 Task: Search one way flight ticket for 4 adults, 1 infant in seat and 1 infant on lap in premium economy from Hays: Hays Regional Airport to Jackson: Jackson Hole Airport on 5-2-2023. Number of bags: 1 checked bag. Price is upto 107000. Outbound departure time preference is 11:00.
Action: Mouse moved to (276, 242)
Screenshot: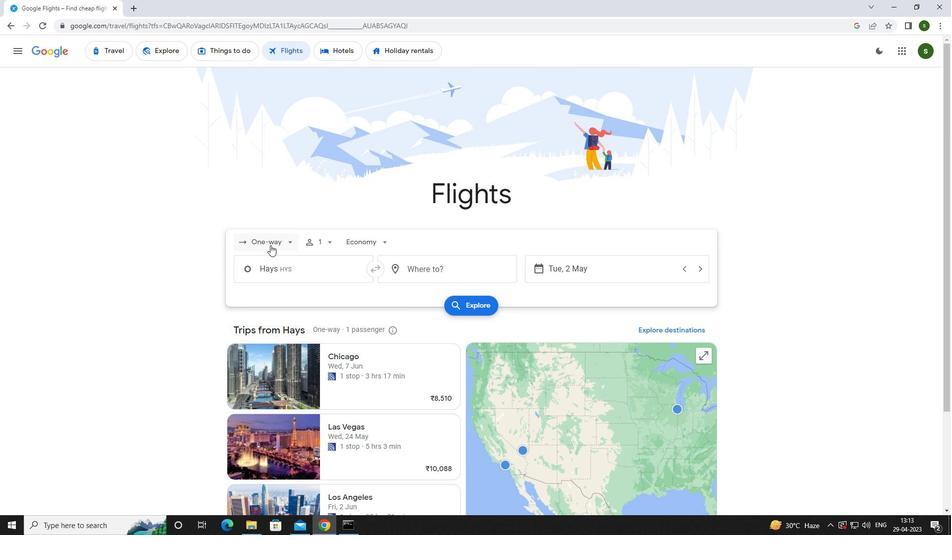 
Action: Mouse pressed left at (276, 242)
Screenshot: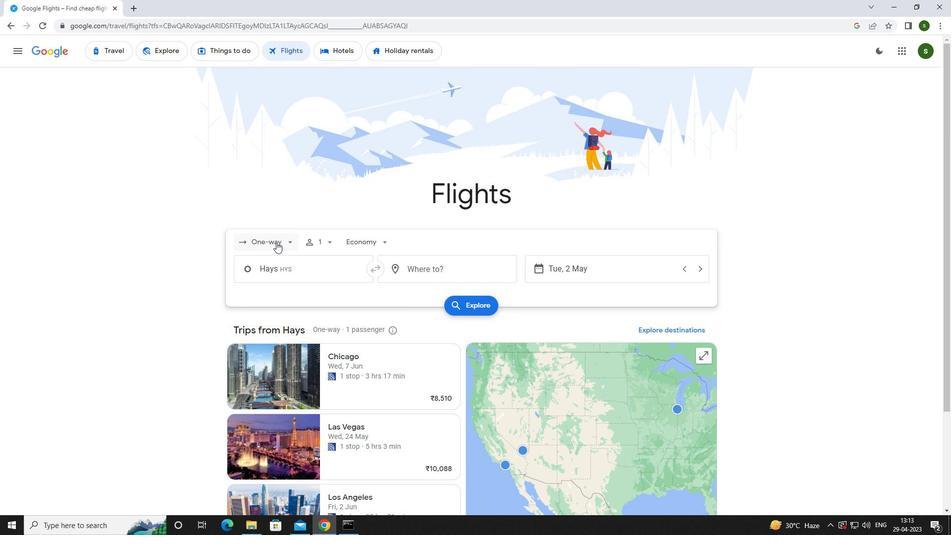 
Action: Mouse moved to (278, 290)
Screenshot: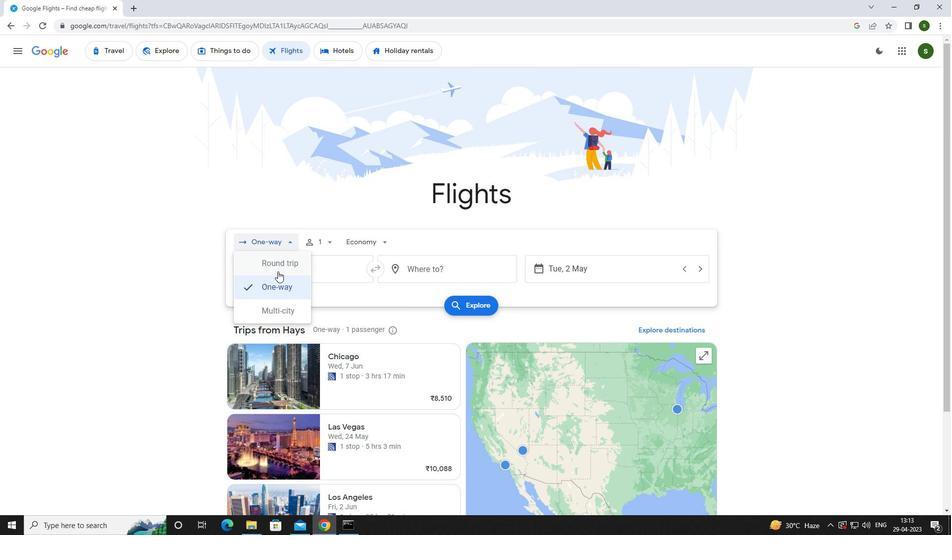 
Action: Mouse pressed left at (278, 290)
Screenshot: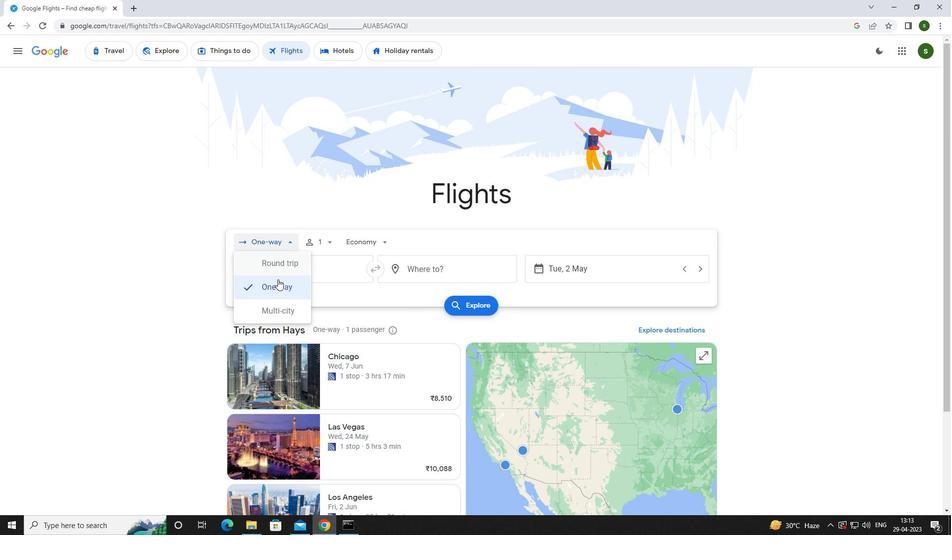 
Action: Mouse moved to (326, 241)
Screenshot: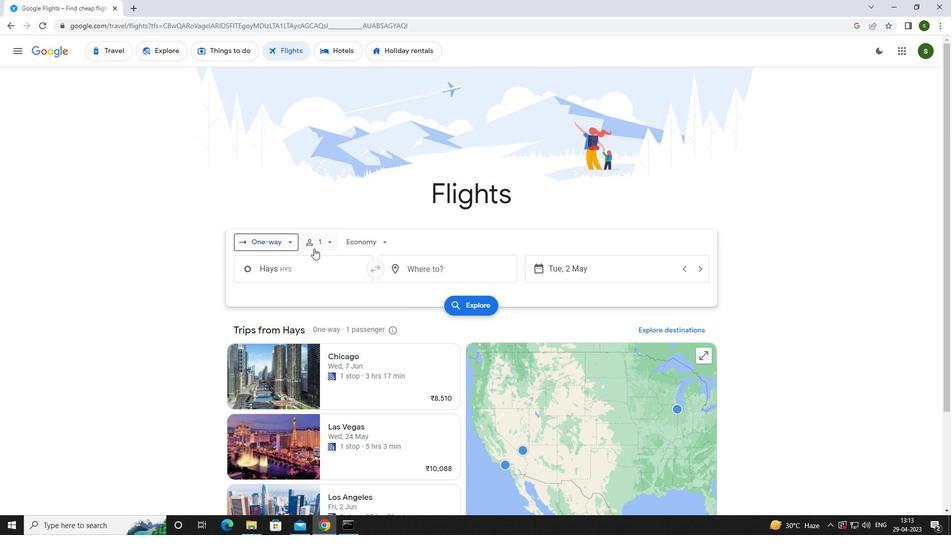 
Action: Mouse pressed left at (326, 241)
Screenshot: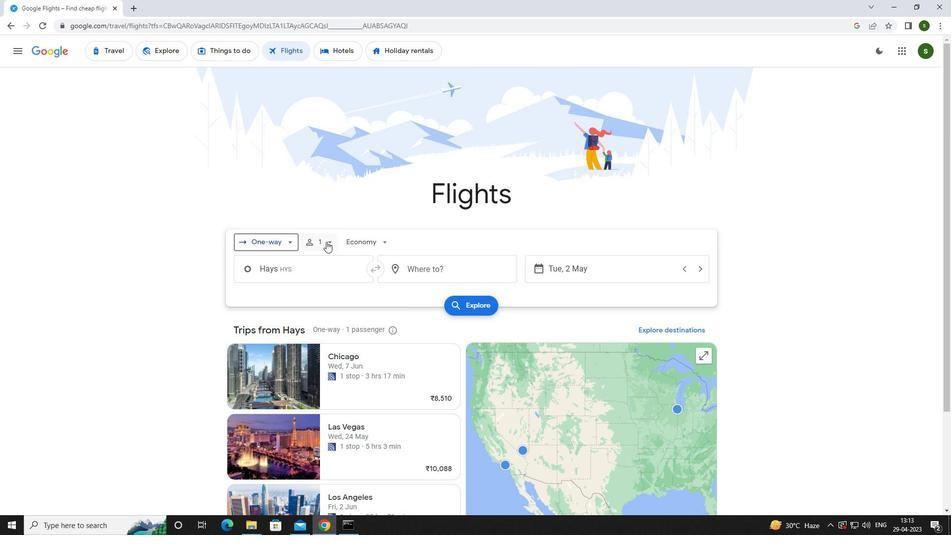 
Action: Mouse moved to (401, 264)
Screenshot: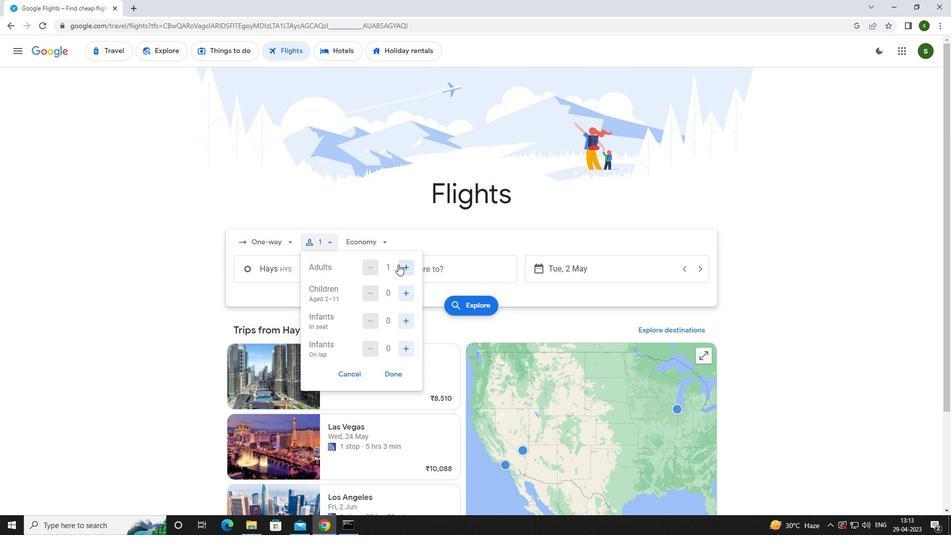 
Action: Mouse pressed left at (401, 264)
Screenshot: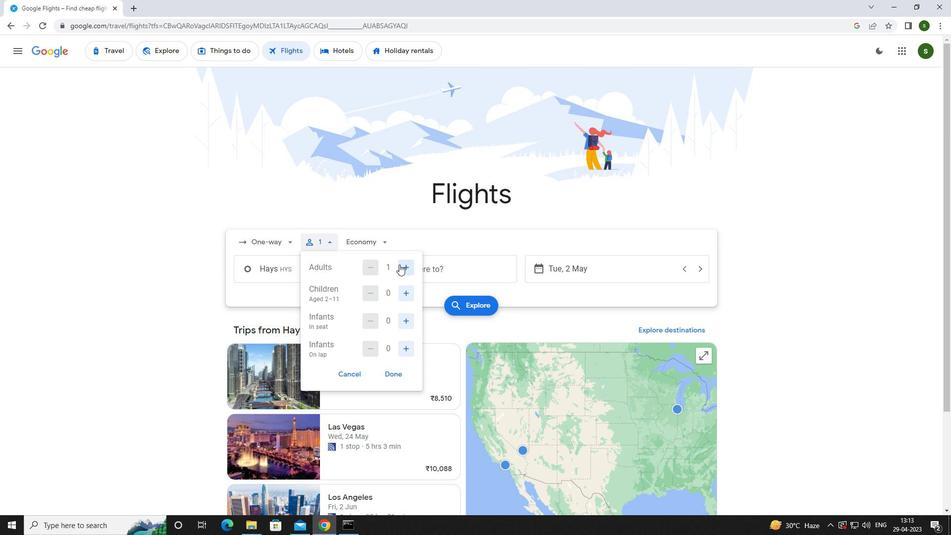 
Action: Mouse pressed left at (401, 264)
Screenshot: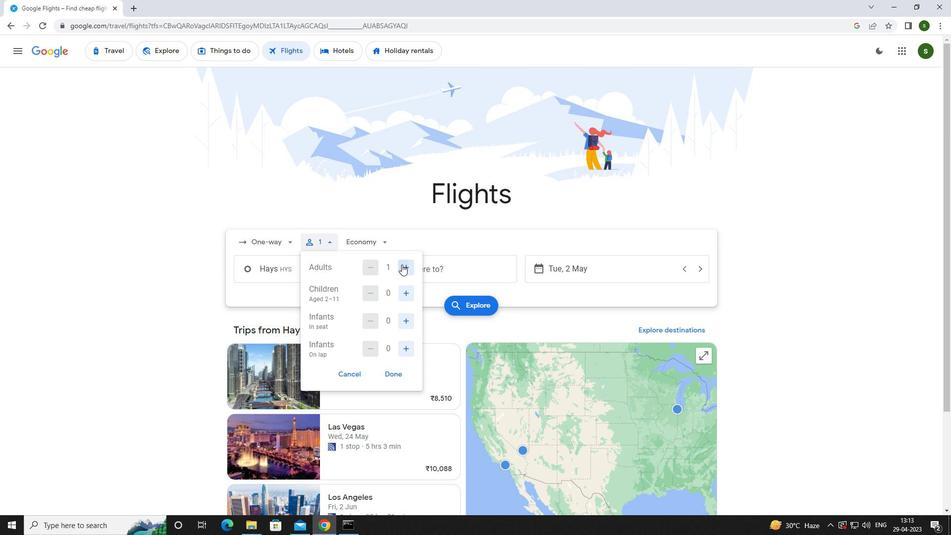 
Action: Mouse pressed left at (401, 264)
Screenshot: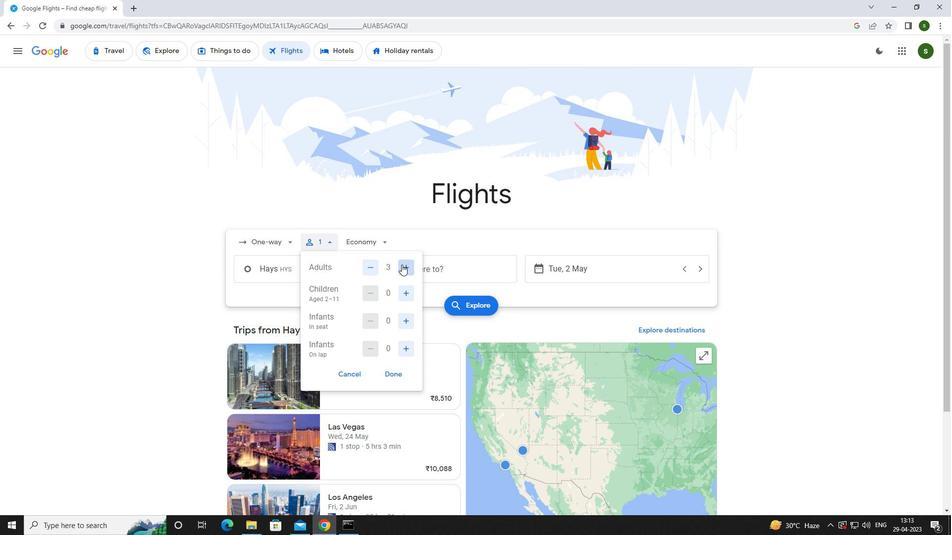 
Action: Mouse moved to (404, 321)
Screenshot: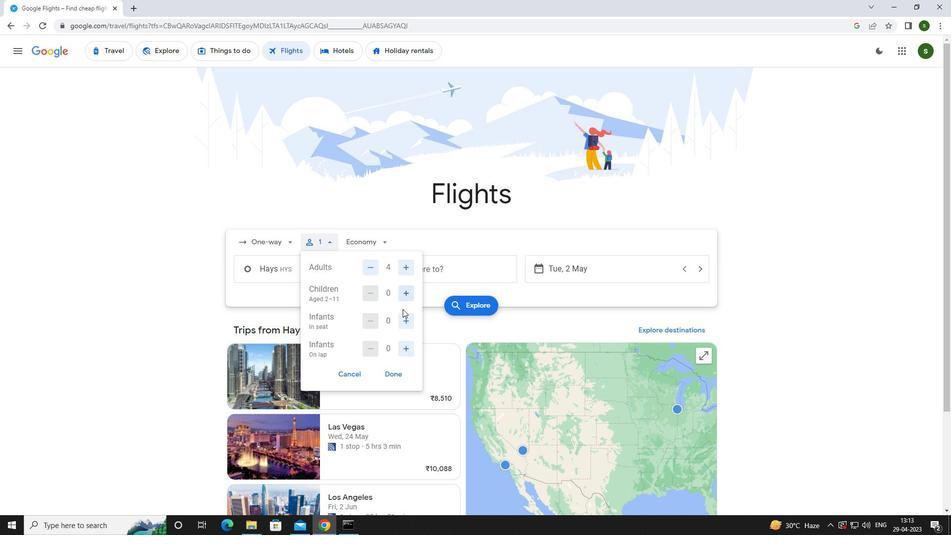 
Action: Mouse pressed left at (404, 321)
Screenshot: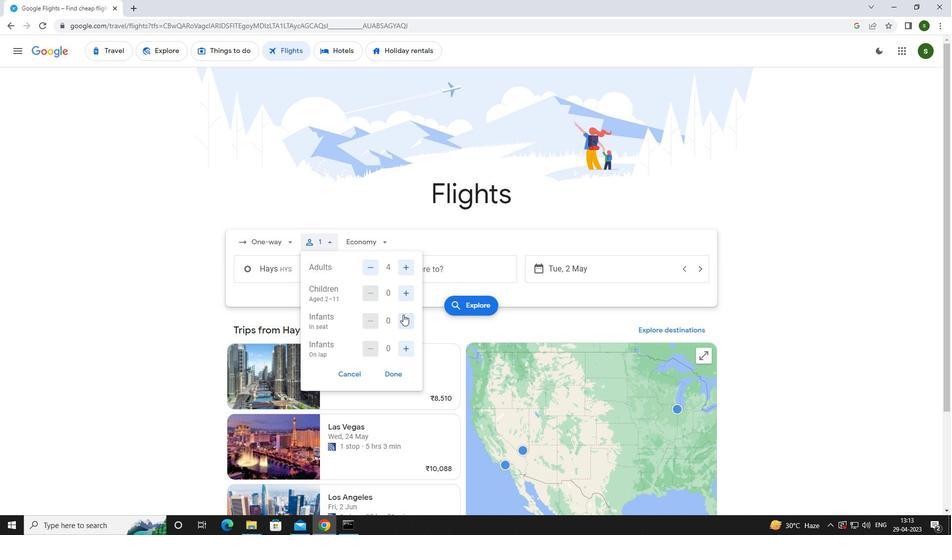 
Action: Mouse moved to (408, 343)
Screenshot: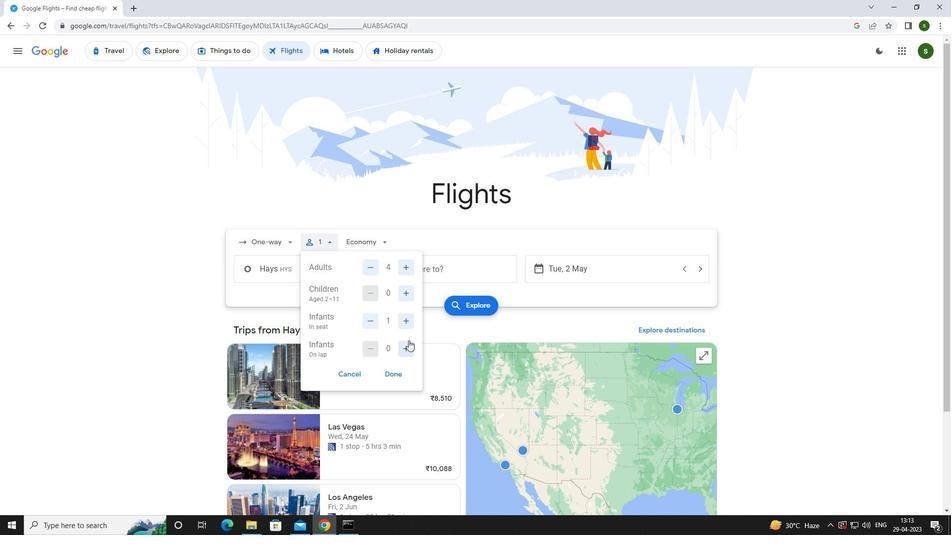 
Action: Mouse pressed left at (408, 343)
Screenshot: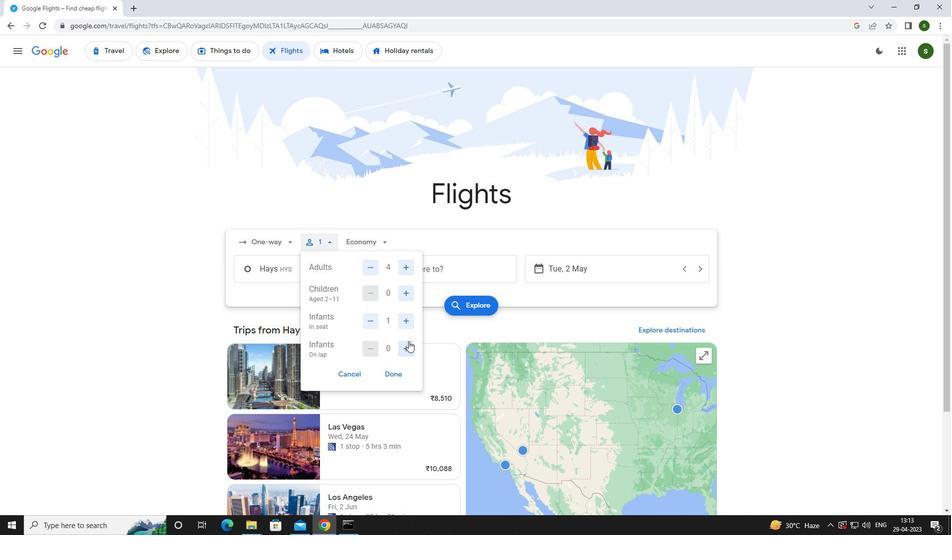 
Action: Mouse moved to (374, 243)
Screenshot: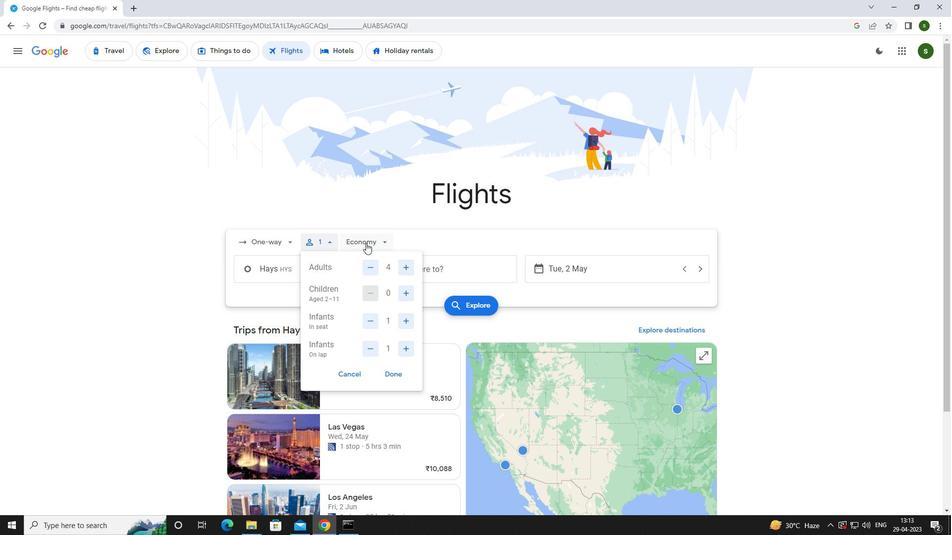 
Action: Mouse pressed left at (374, 243)
Screenshot: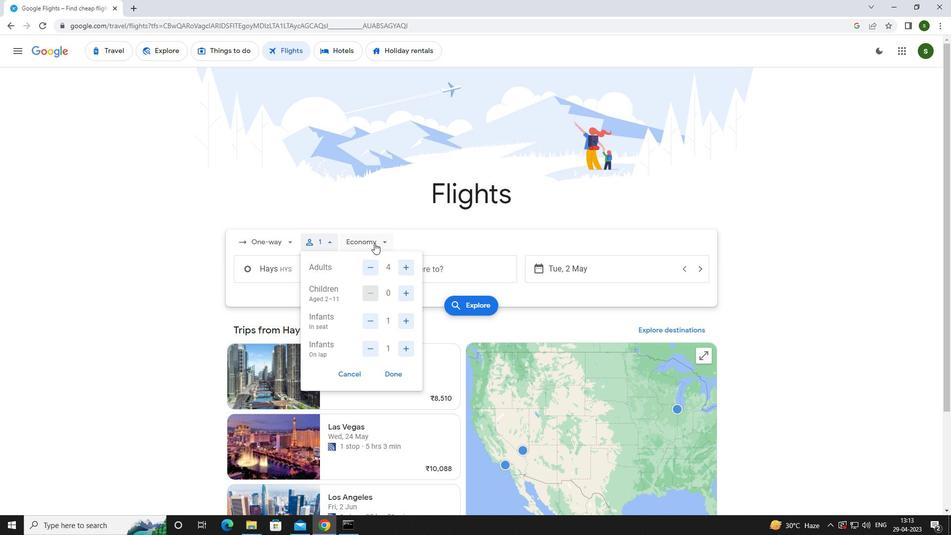 
Action: Mouse moved to (382, 283)
Screenshot: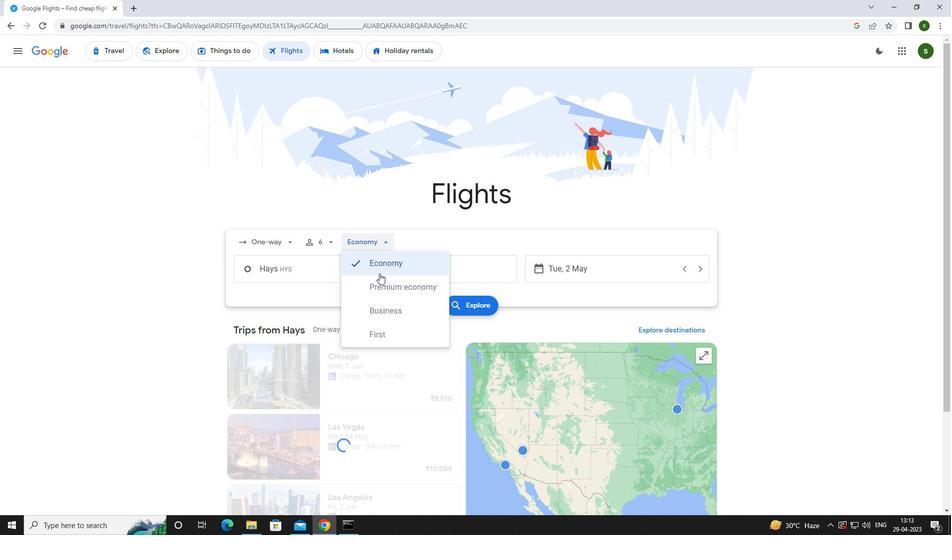 
Action: Mouse pressed left at (382, 283)
Screenshot: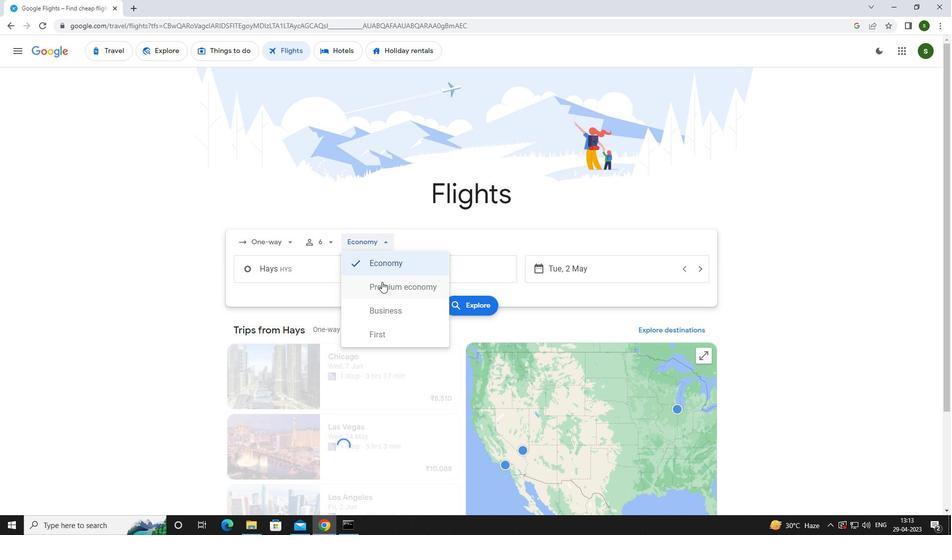 
Action: Mouse moved to (309, 273)
Screenshot: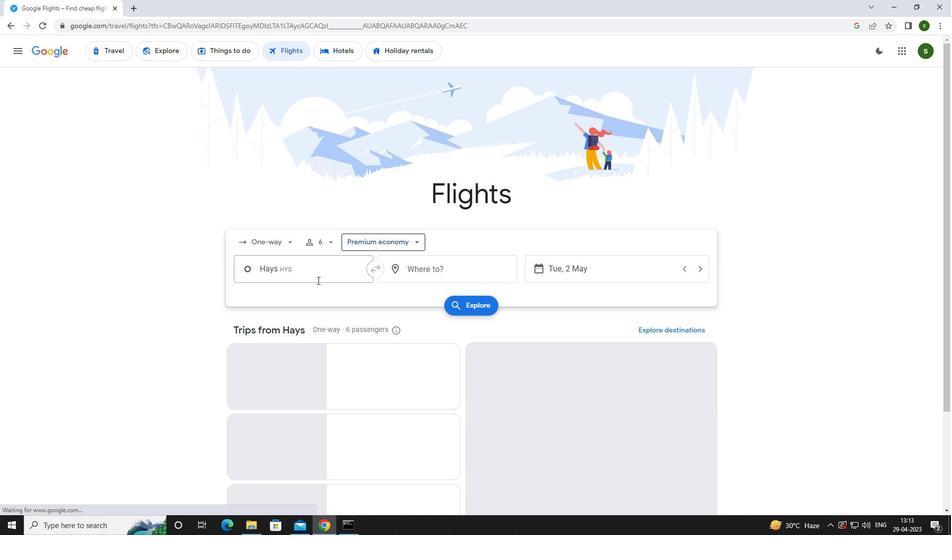 
Action: Mouse pressed left at (309, 273)
Screenshot: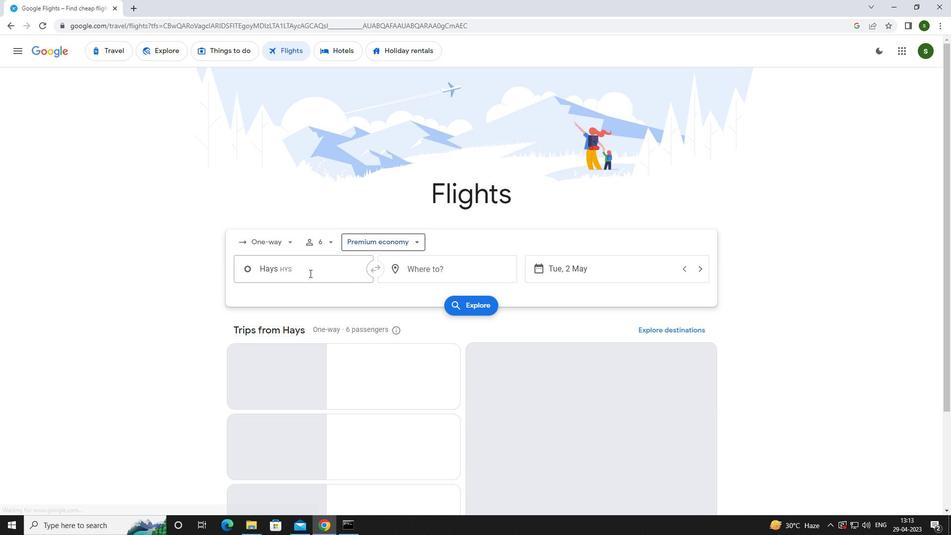 
Action: Key pressed h<Key.caps_lock>ays
Screenshot: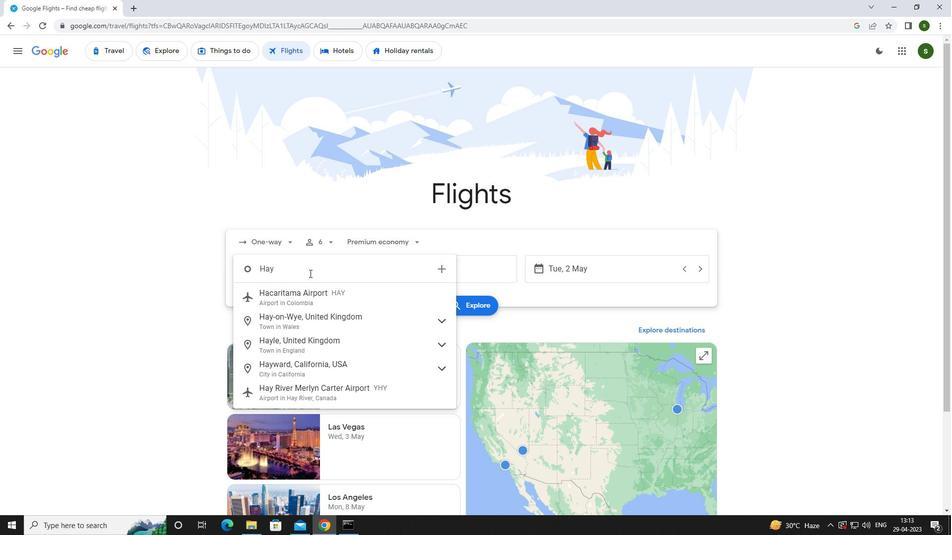 
Action: Mouse moved to (315, 294)
Screenshot: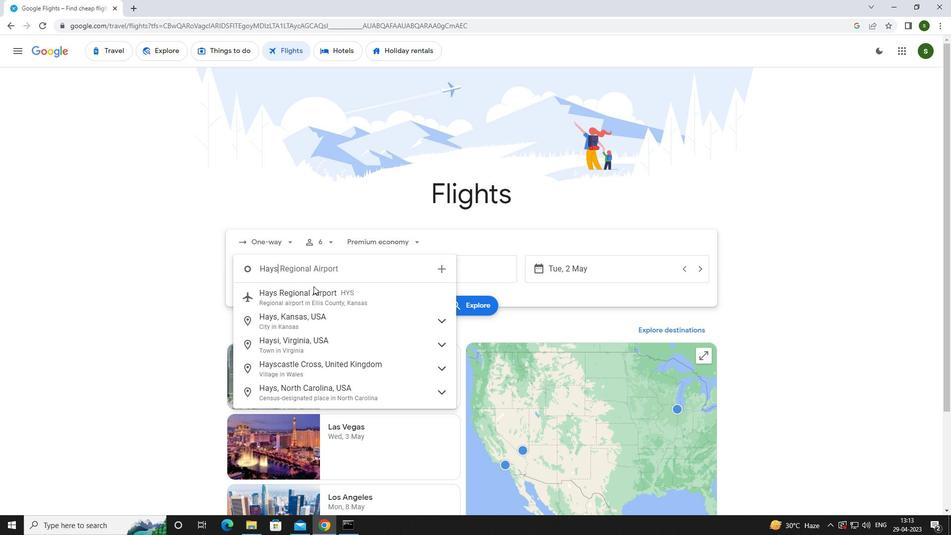 
Action: Mouse pressed left at (315, 294)
Screenshot: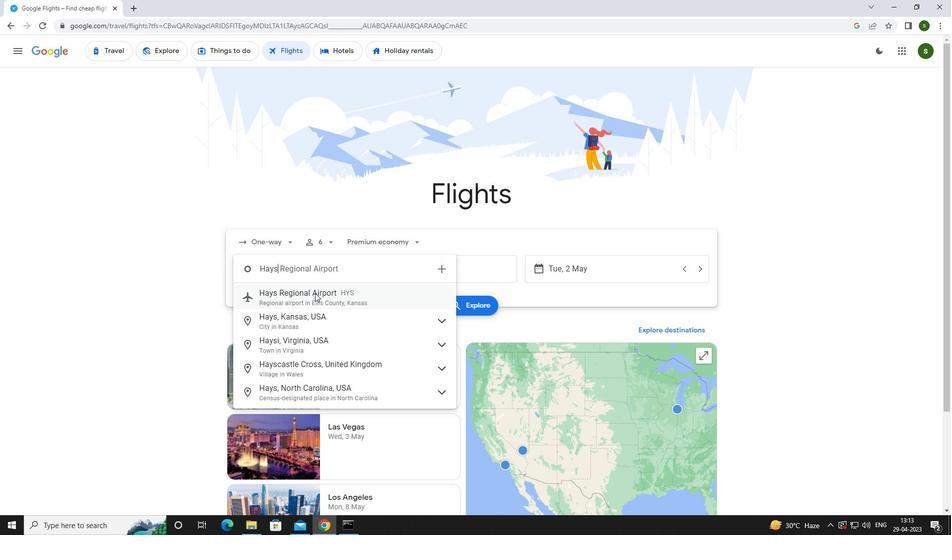 
Action: Mouse moved to (437, 270)
Screenshot: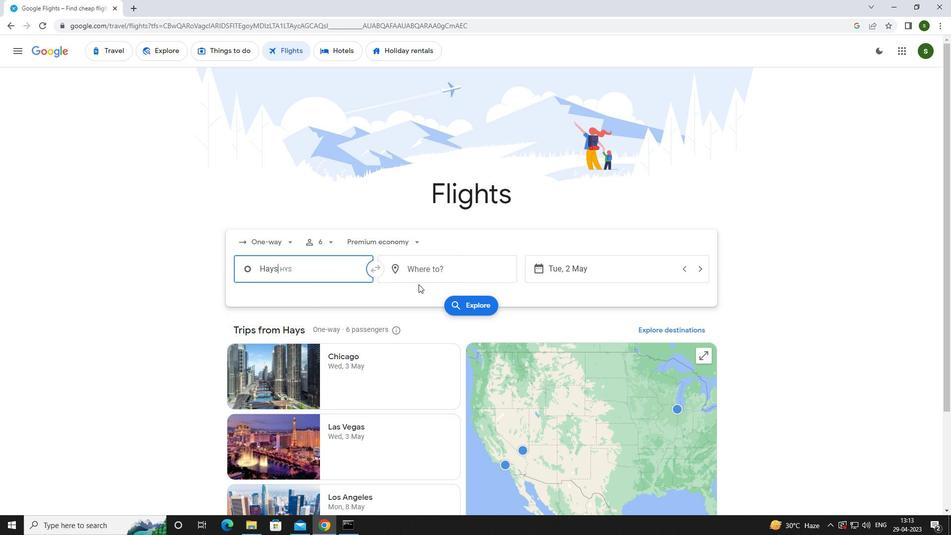 
Action: Mouse pressed left at (437, 270)
Screenshot: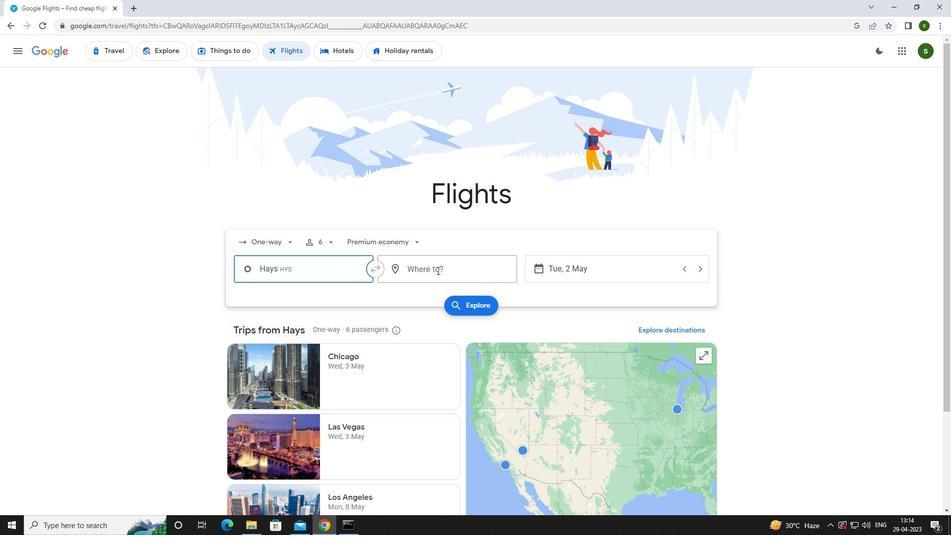 
Action: Mouse moved to (433, 268)
Screenshot: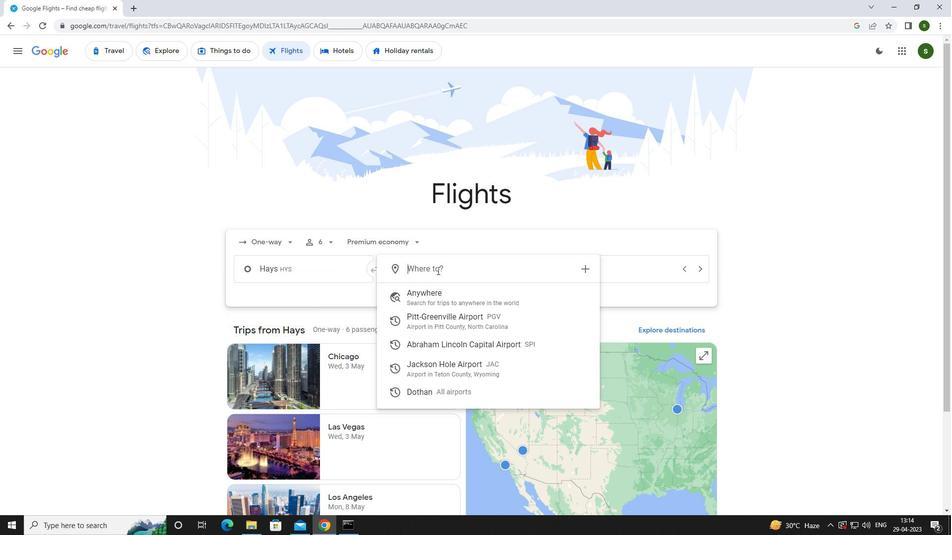 
Action: Key pressed <Key.caps_lock><Key.caps_lock>j<Key.caps_lock>ackson<Key.space><Key.caps_lock>h<Key.caps_lock>ol
Screenshot: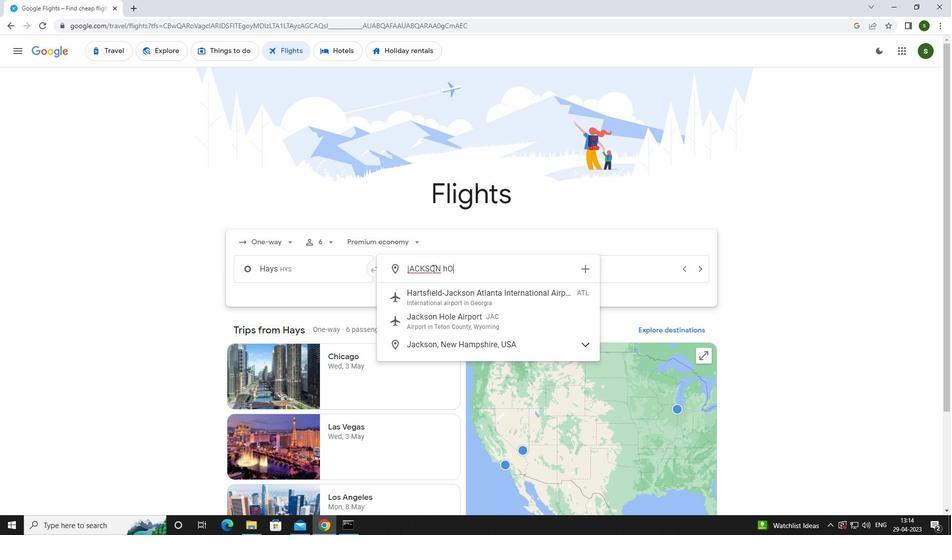 
Action: Mouse moved to (432, 294)
Screenshot: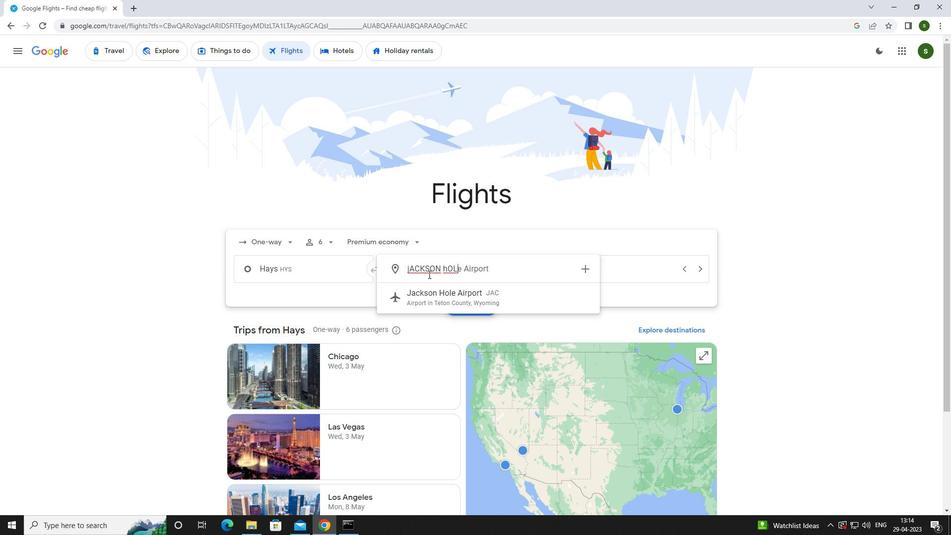 
Action: Mouse pressed left at (432, 294)
Screenshot: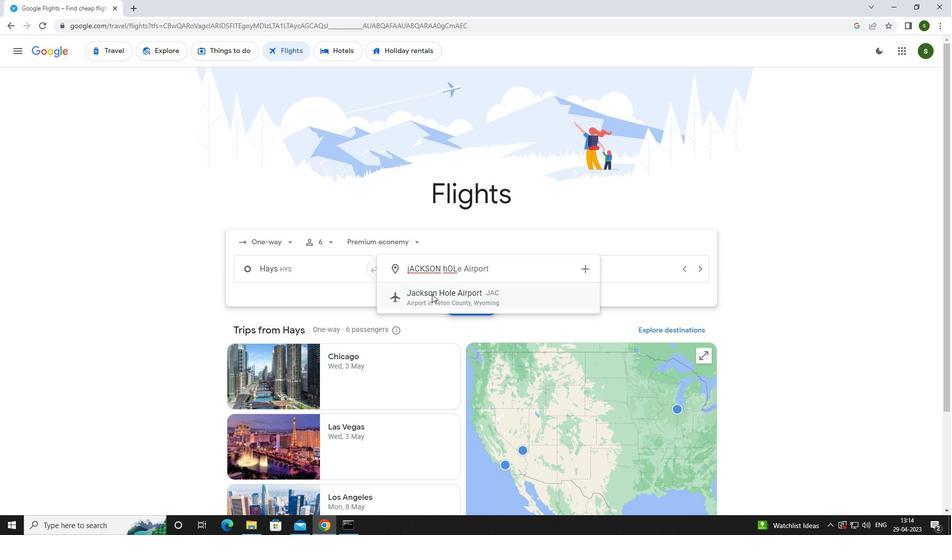 
Action: Mouse moved to (599, 271)
Screenshot: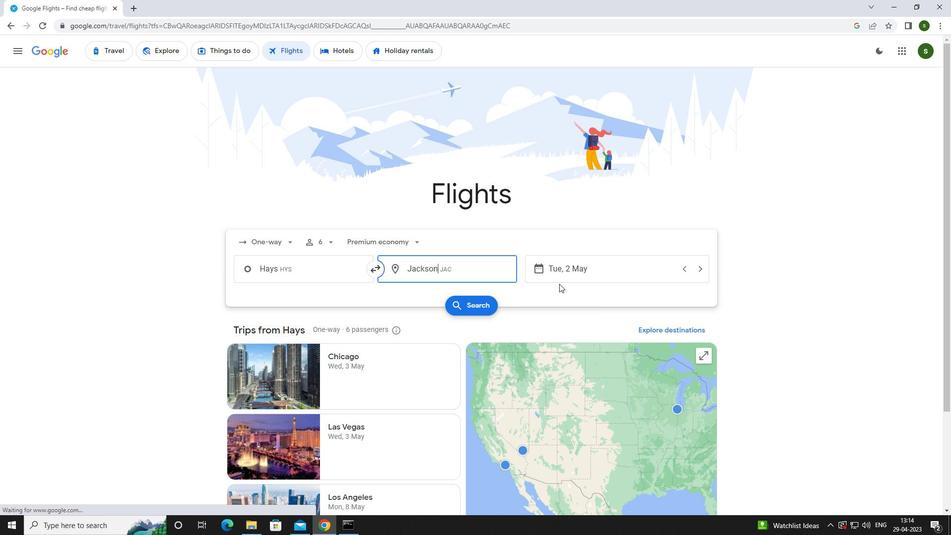 
Action: Mouse pressed left at (599, 271)
Screenshot: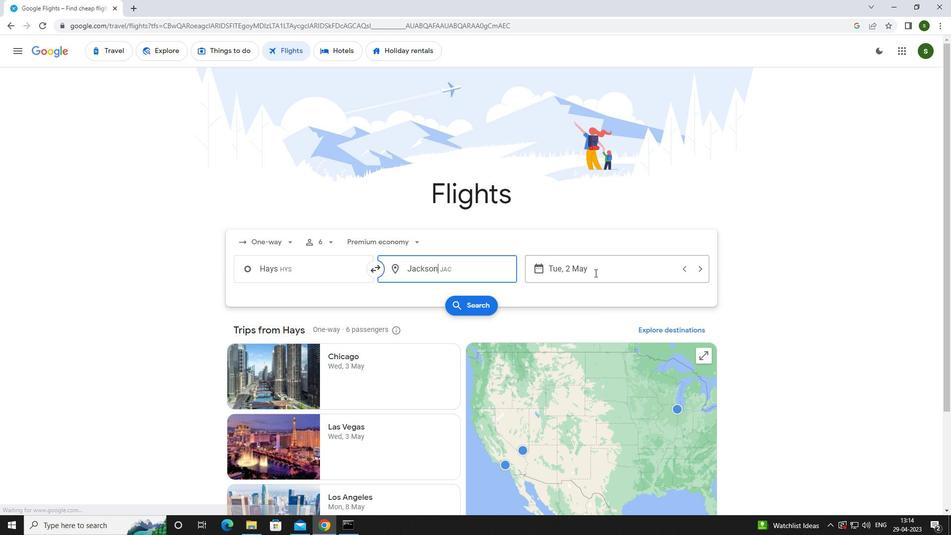 
Action: Mouse moved to (597, 334)
Screenshot: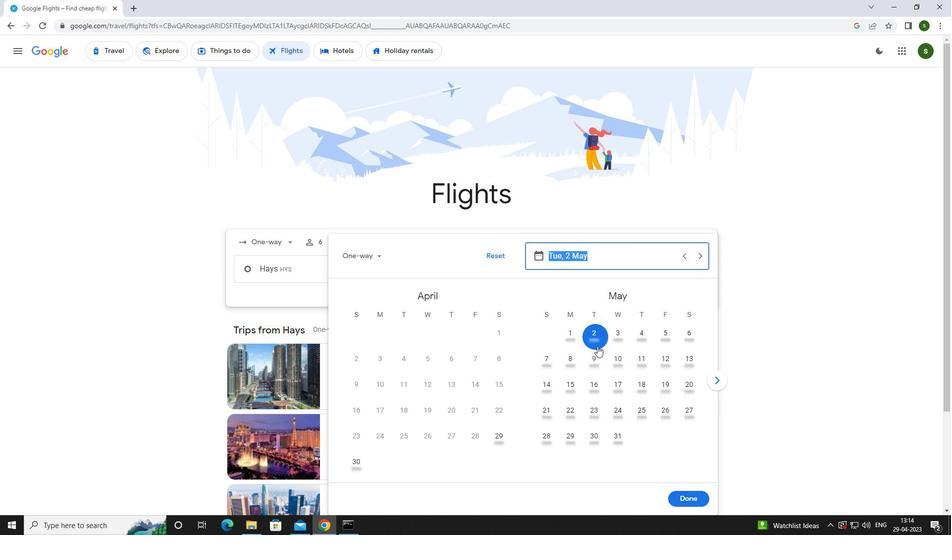
Action: Mouse pressed left at (597, 334)
Screenshot: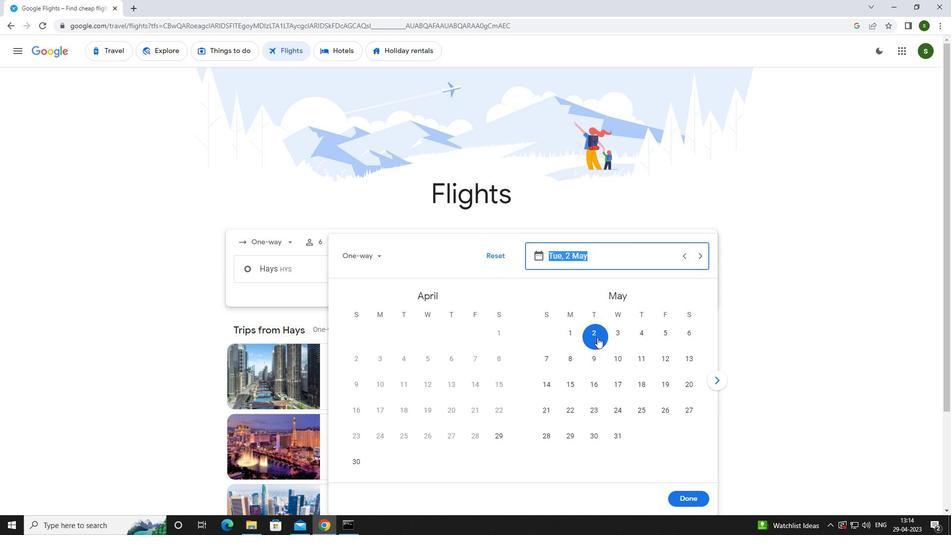 
Action: Mouse moved to (692, 498)
Screenshot: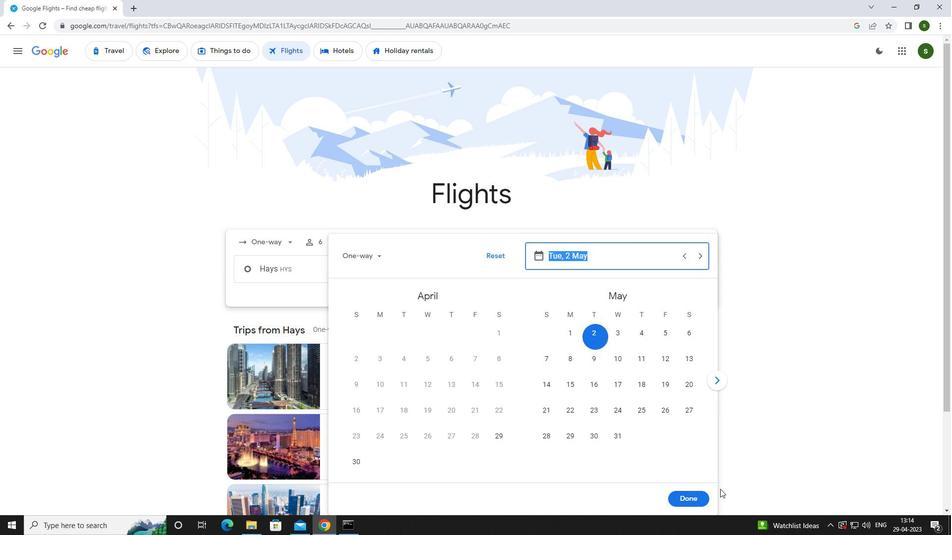 
Action: Mouse pressed left at (692, 498)
Screenshot: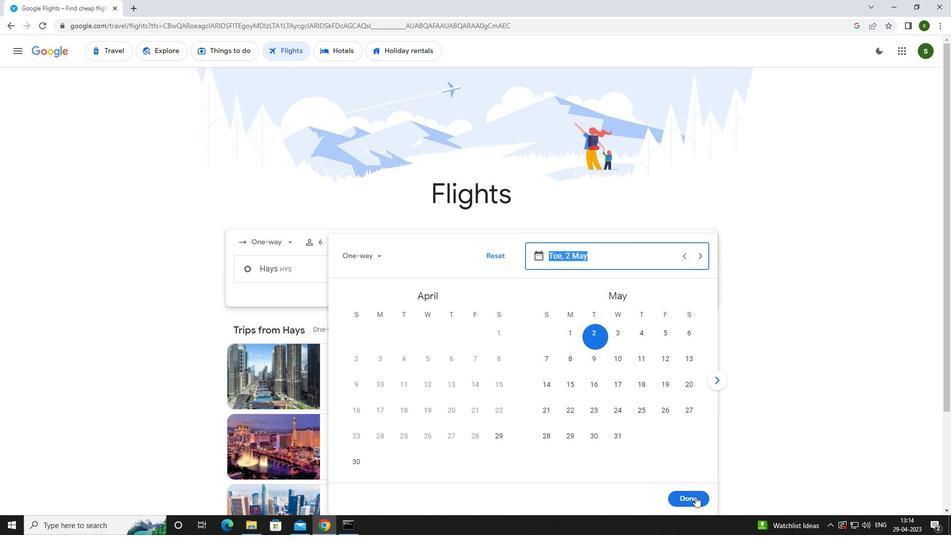 
Action: Mouse moved to (473, 309)
Screenshot: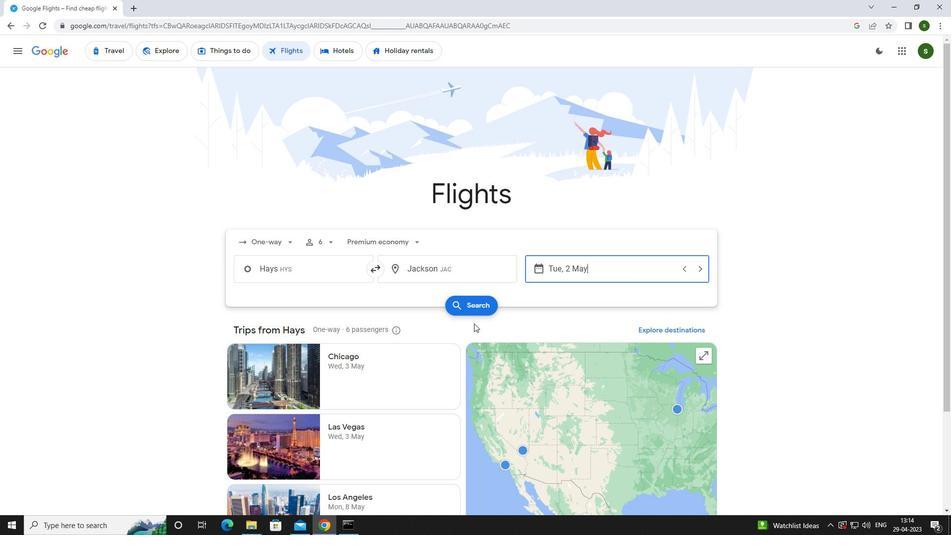 
Action: Mouse pressed left at (473, 309)
Screenshot: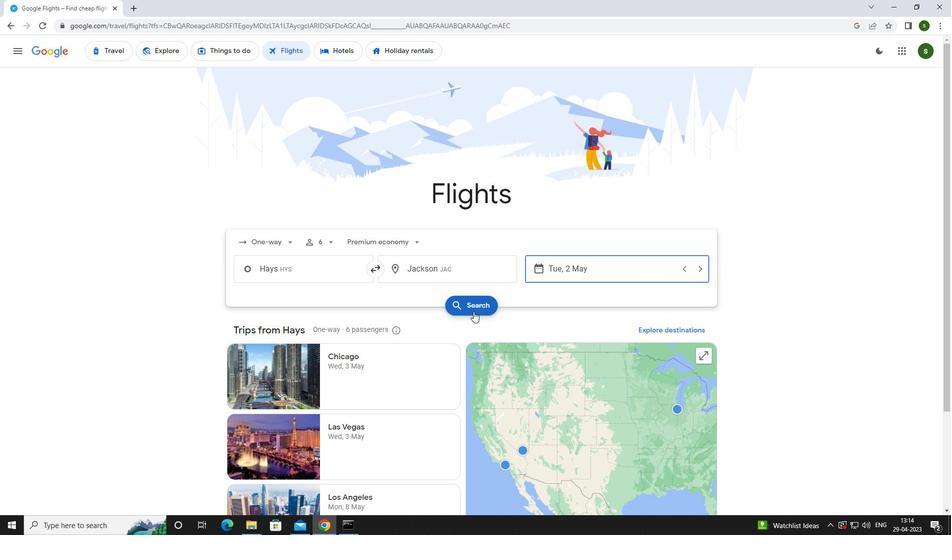
Action: Mouse moved to (243, 144)
Screenshot: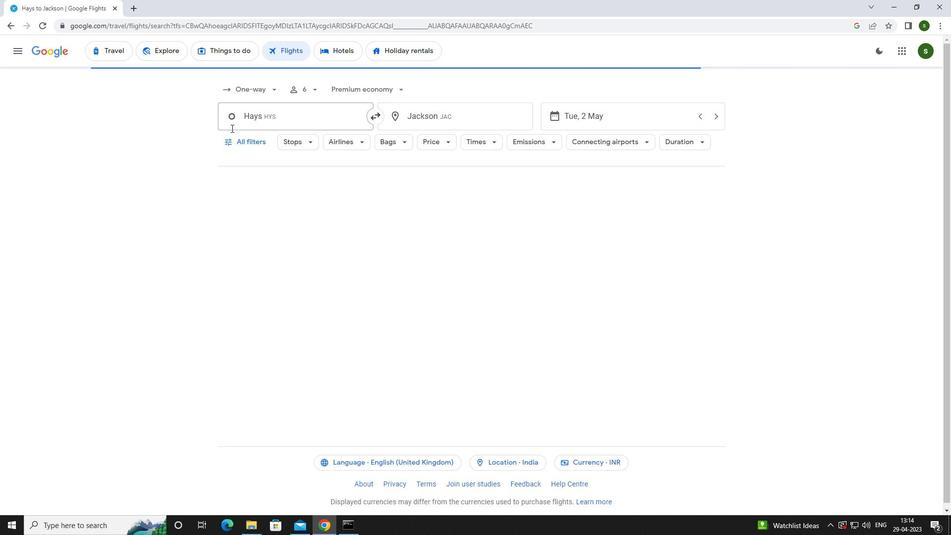 
Action: Mouse pressed left at (243, 144)
Screenshot: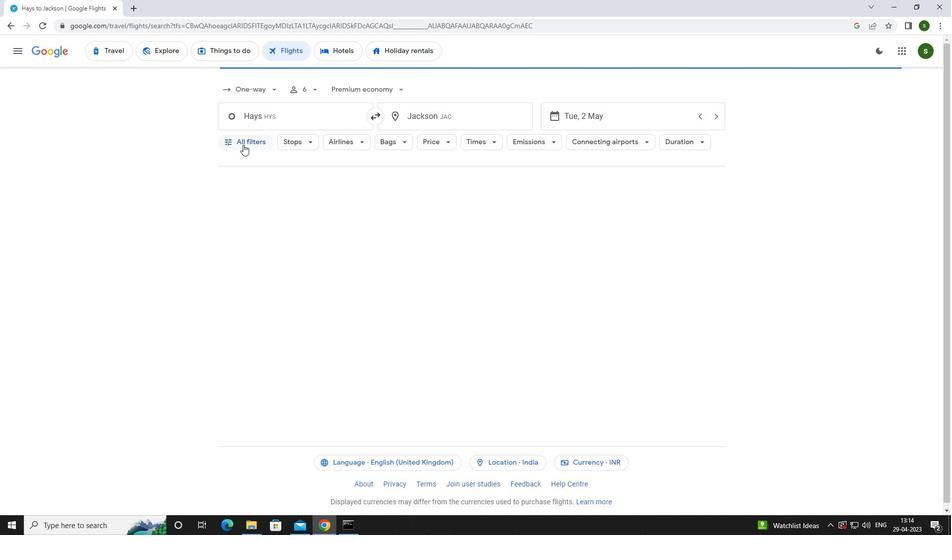 
Action: Mouse moved to (335, 267)
Screenshot: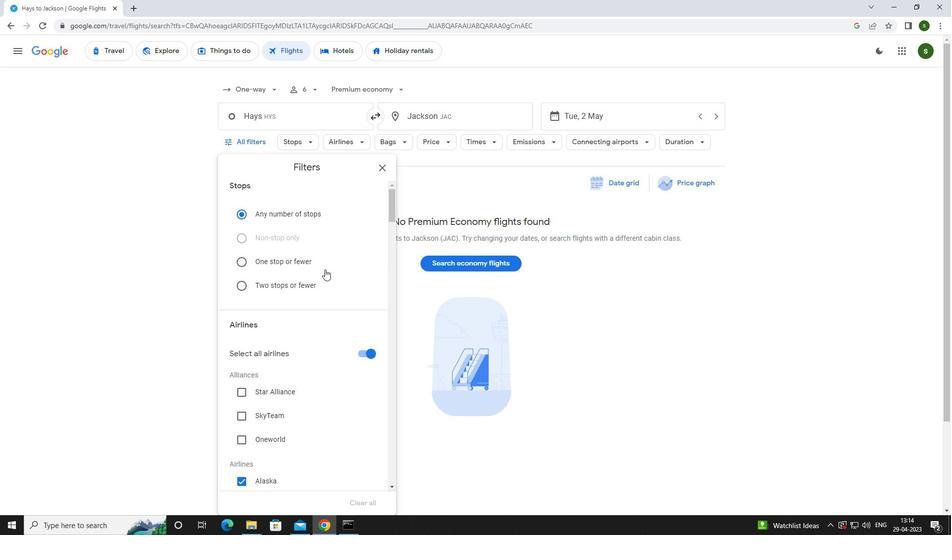 
Action: Mouse scrolled (335, 267) with delta (0, 0)
Screenshot: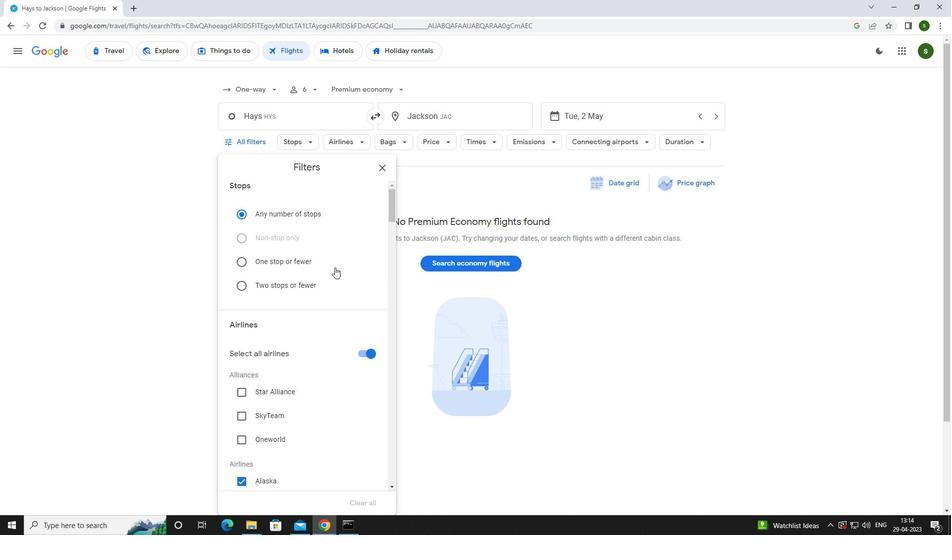 
Action: Mouse scrolled (335, 267) with delta (0, 0)
Screenshot: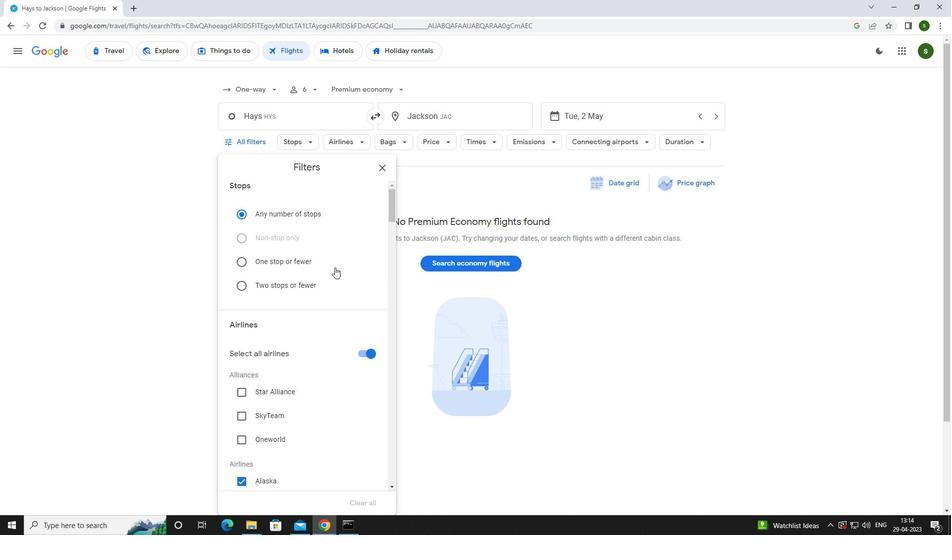 
Action: Mouse scrolled (335, 267) with delta (0, 0)
Screenshot: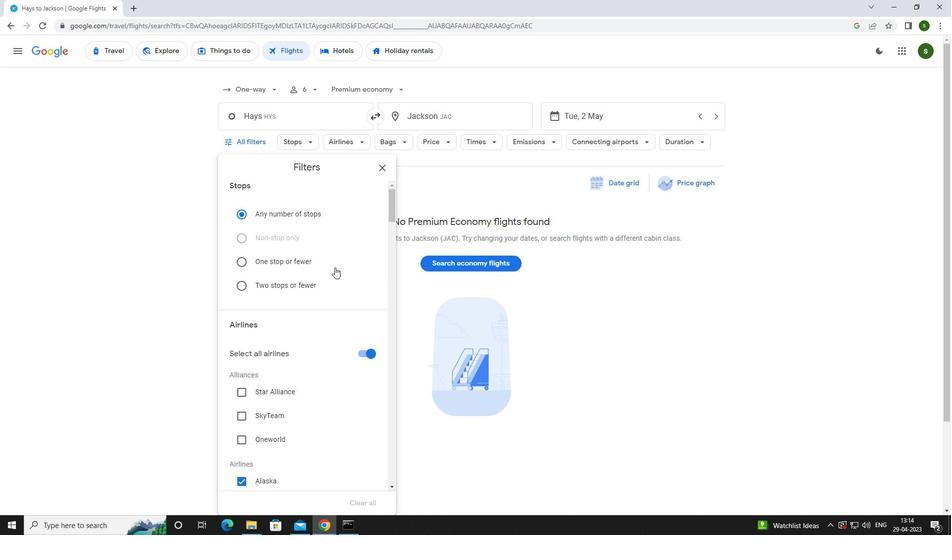
Action: Mouse scrolled (335, 267) with delta (0, 0)
Screenshot: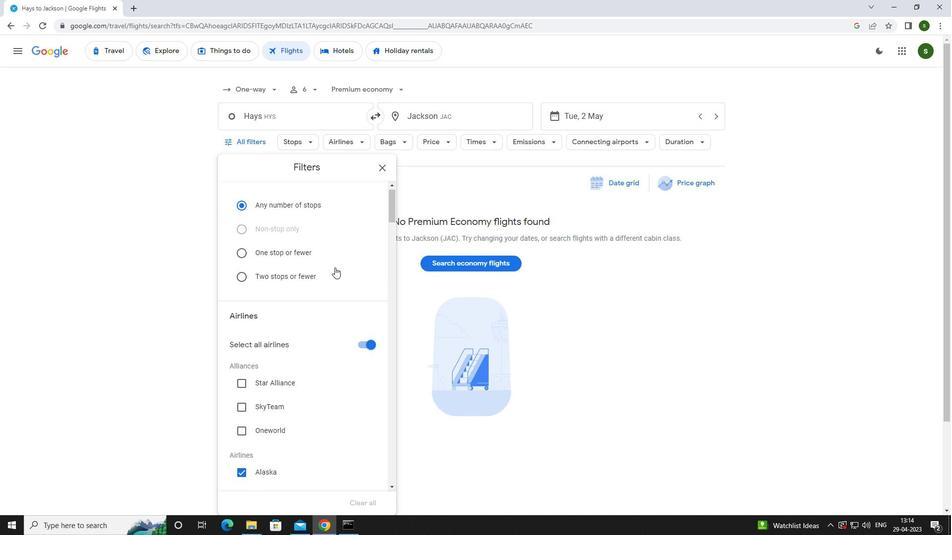 
Action: Mouse scrolled (335, 267) with delta (0, 0)
Screenshot: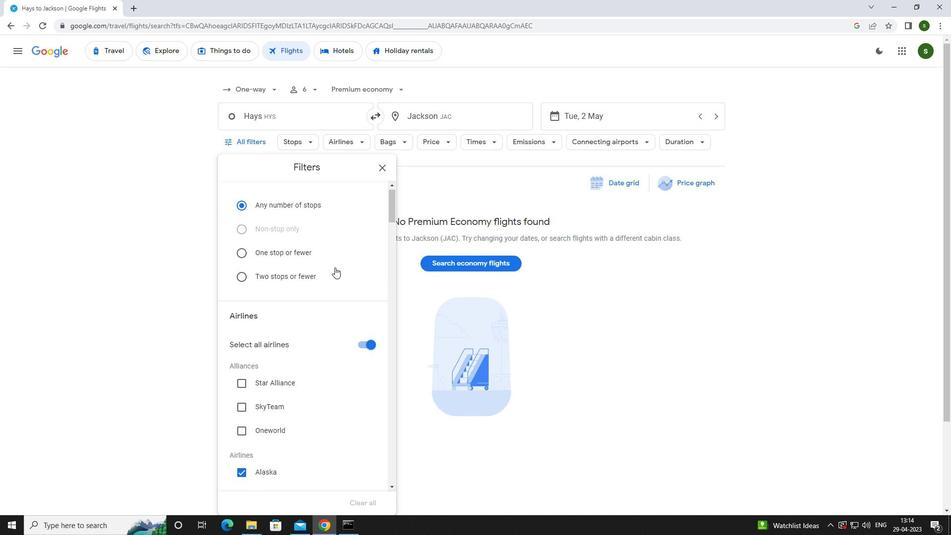 
Action: Mouse scrolled (335, 267) with delta (0, 0)
Screenshot: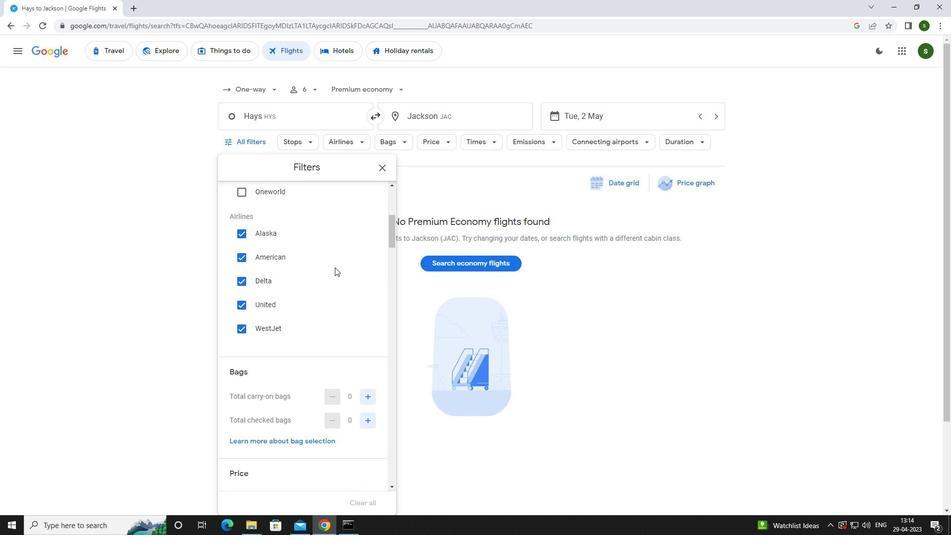 
Action: Mouse scrolled (335, 267) with delta (0, 0)
Screenshot: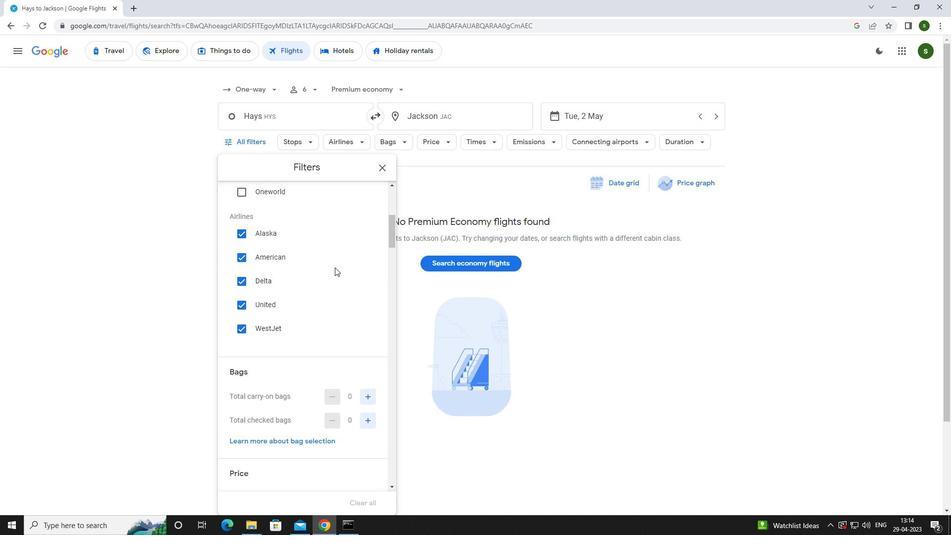 
Action: Mouse moved to (371, 320)
Screenshot: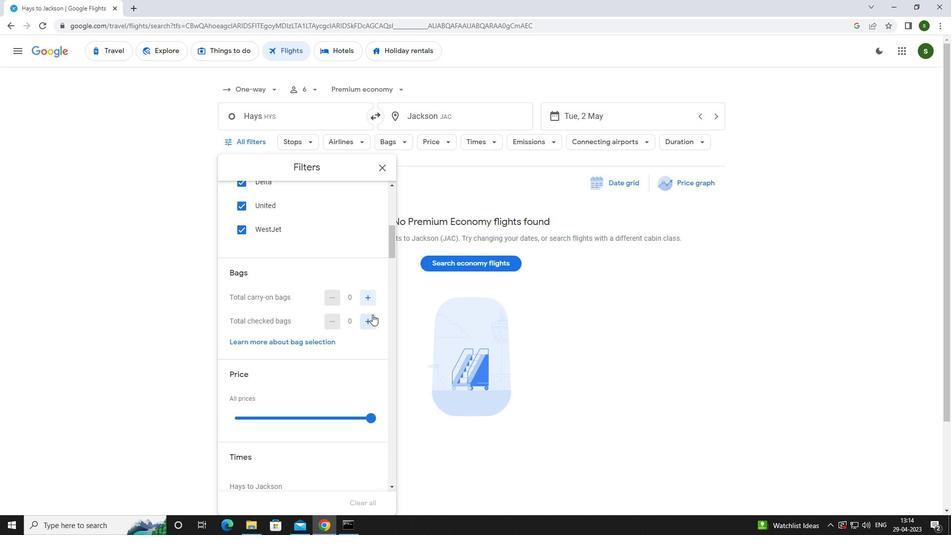 
Action: Mouse pressed left at (371, 320)
Screenshot: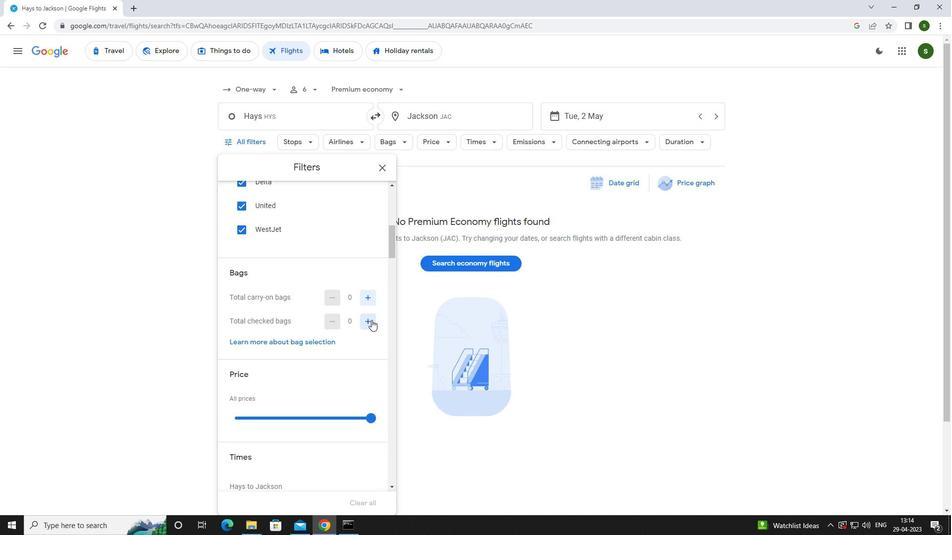 
Action: Mouse moved to (372, 418)
Screenshot: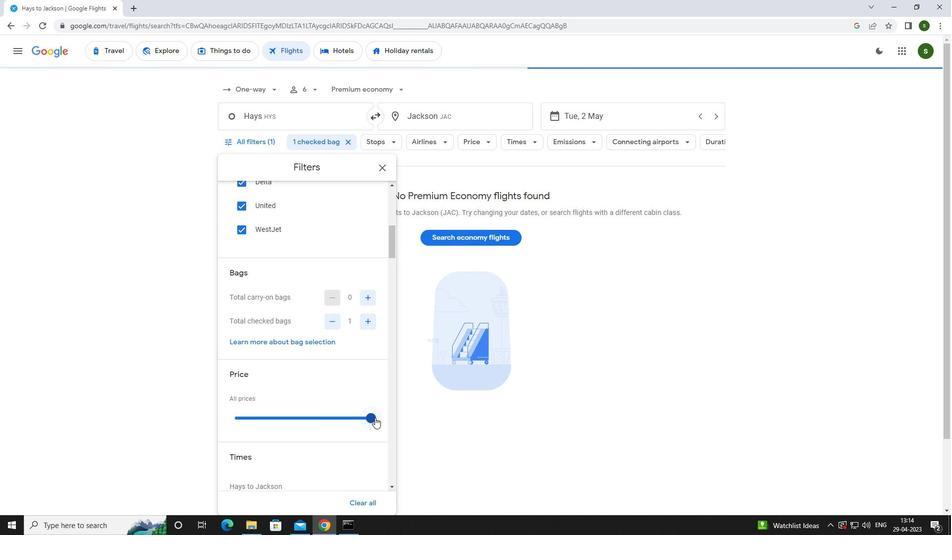 
Action: Mouse pressed left at (372, 418)
Screenshot: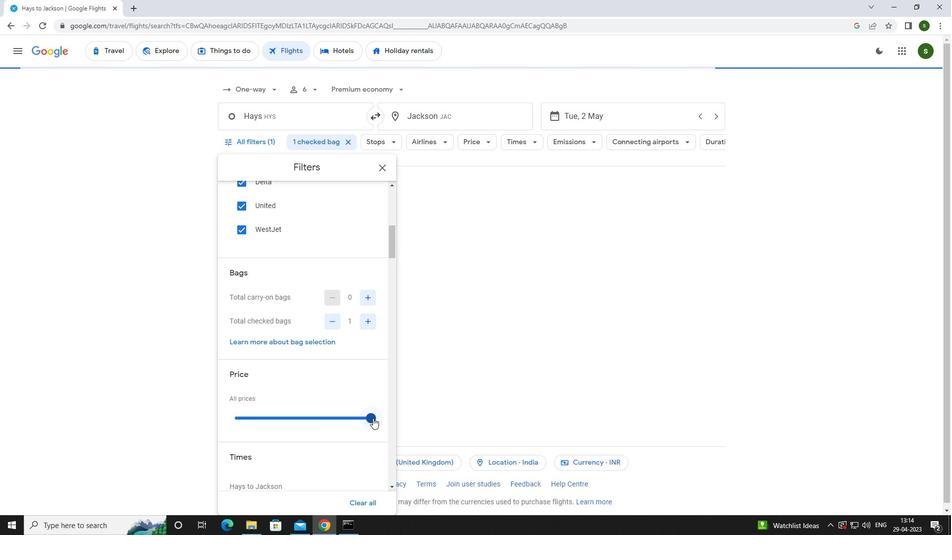 
Action: Mouse scrolled (372, 417) with delta (0, 0)
Screenshot: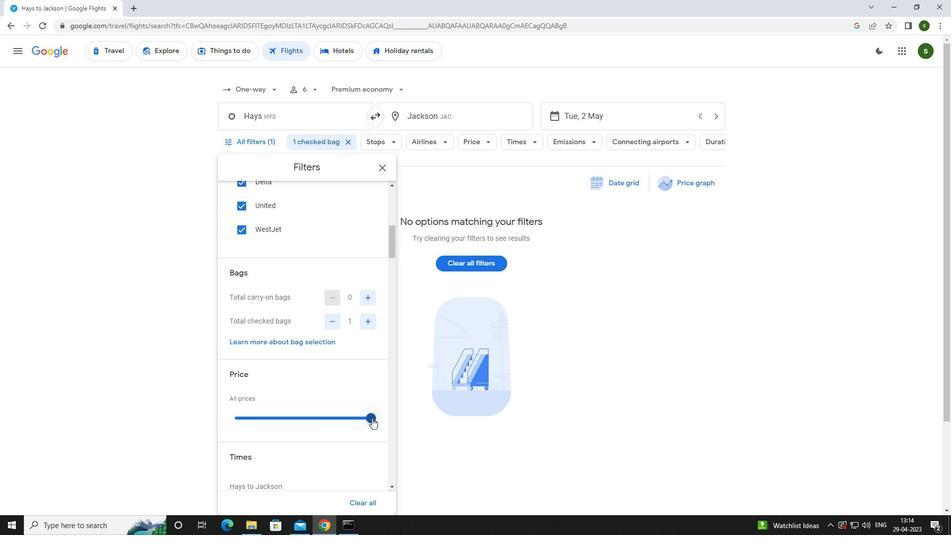
Action: Mouse scrolled (372, 417) with delta (0, 0)
Screenshot: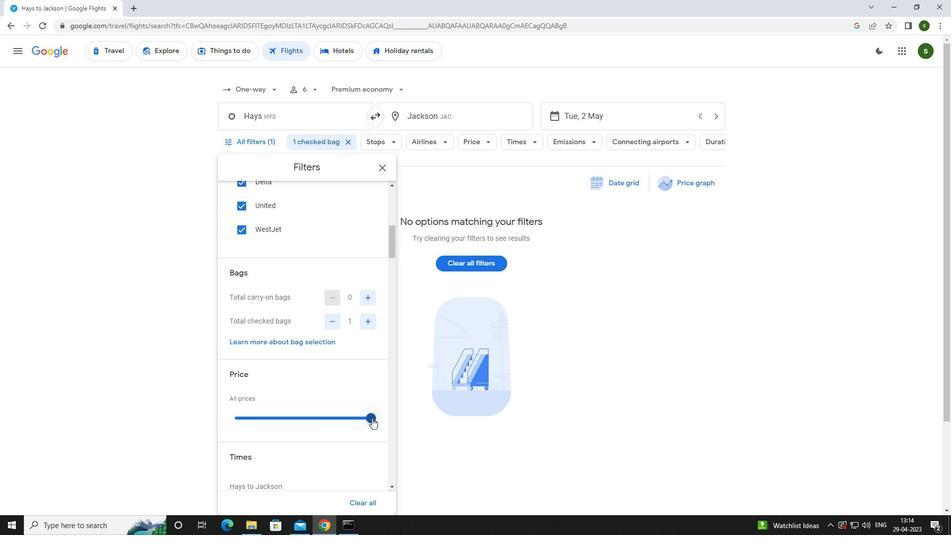 
Action: Mouse moved to (239, 431)
Screenshot: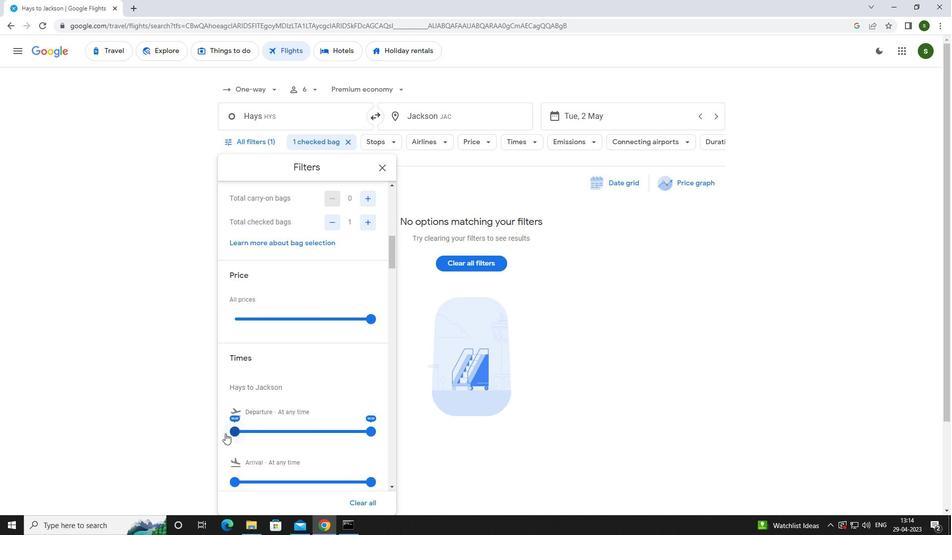 
Action: Mouse pressed left at (239, 431)
Screenshot: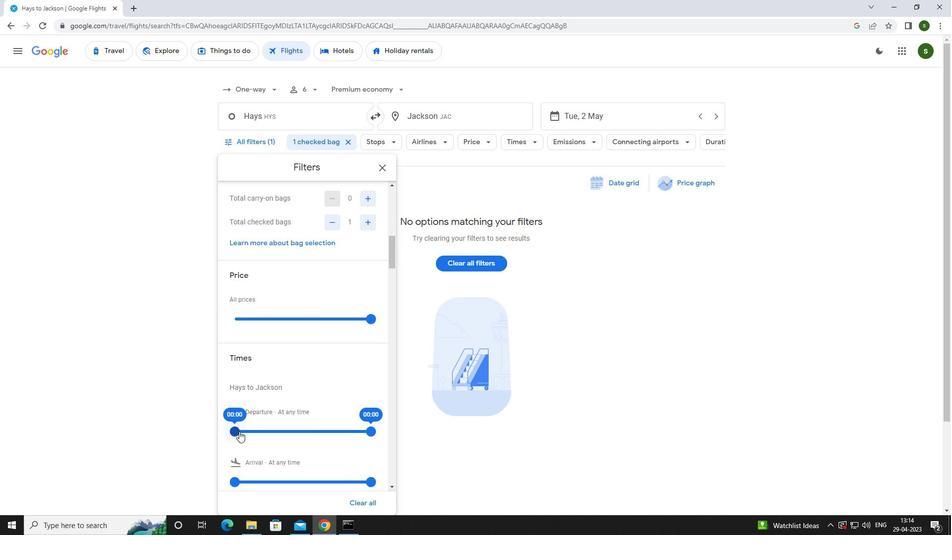 
Action: Mouse moved to (570, 392)
Screenshot: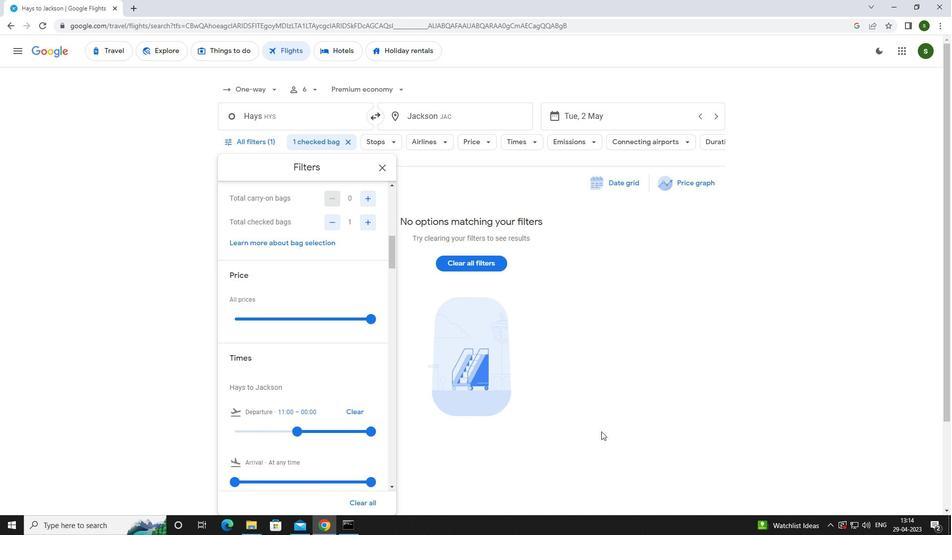 
Action: Mouse pressed left at (570, 392)
Screenshot: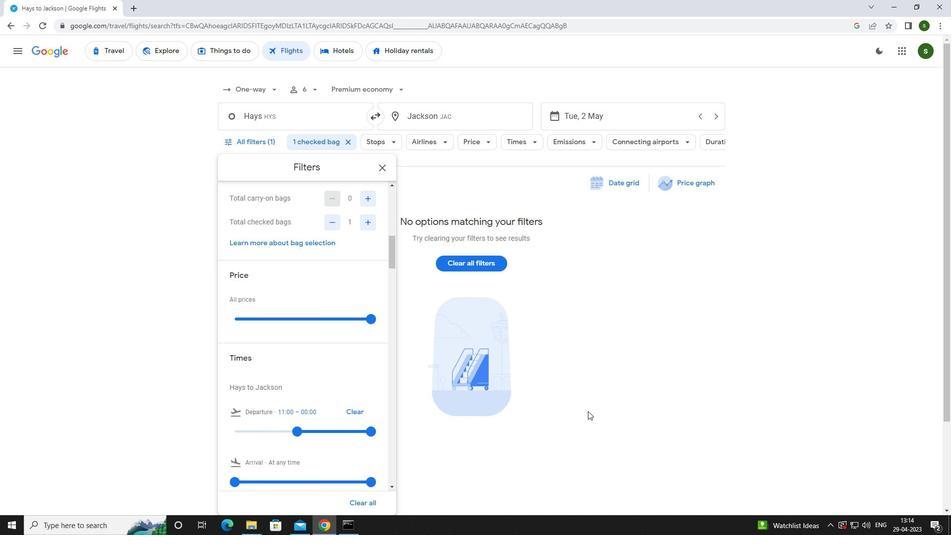 
